 Task: Disable the targeting cookies.
Action: Mouse moved to (1044, 87)
Screenshot: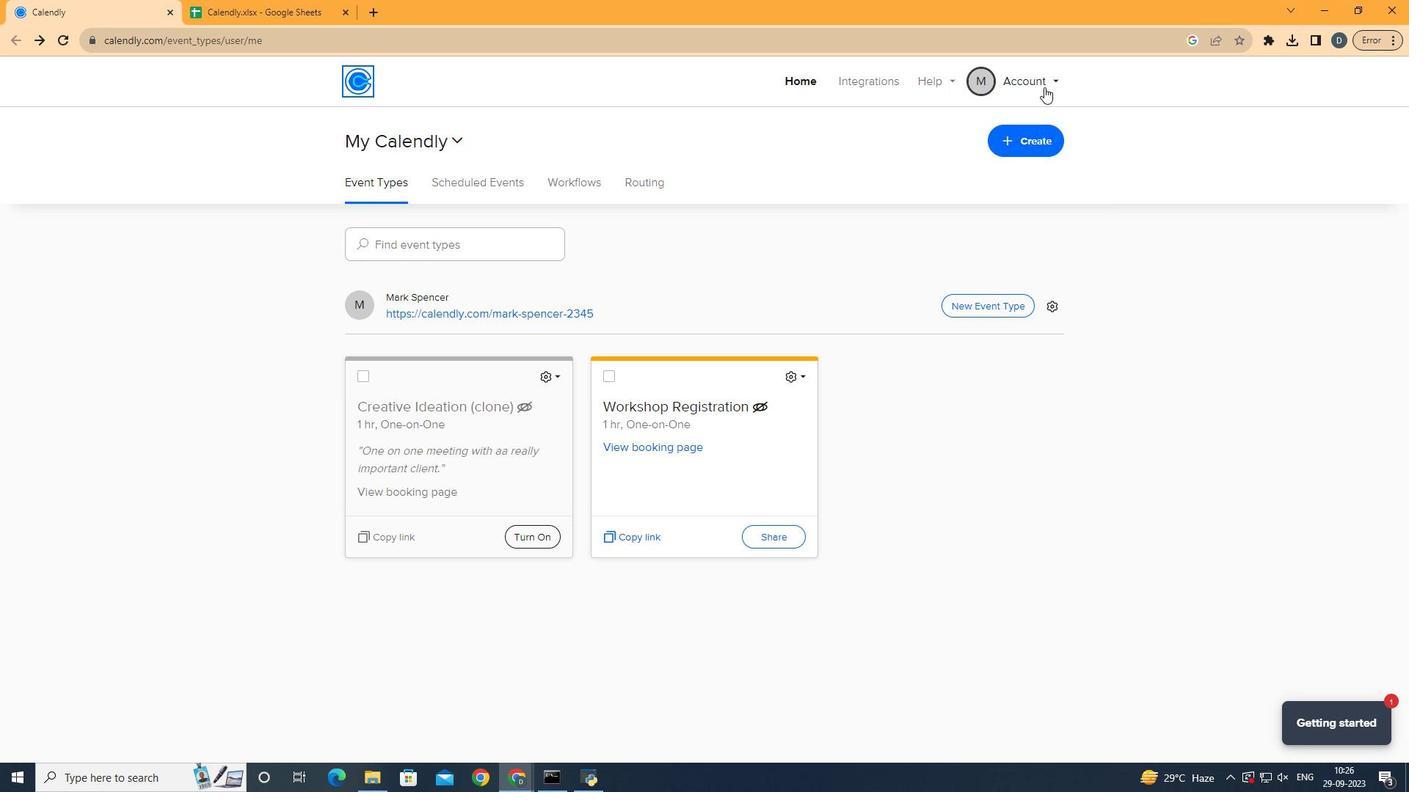 
Action: Mouse pressed left at (1044, 87)
Screenshot: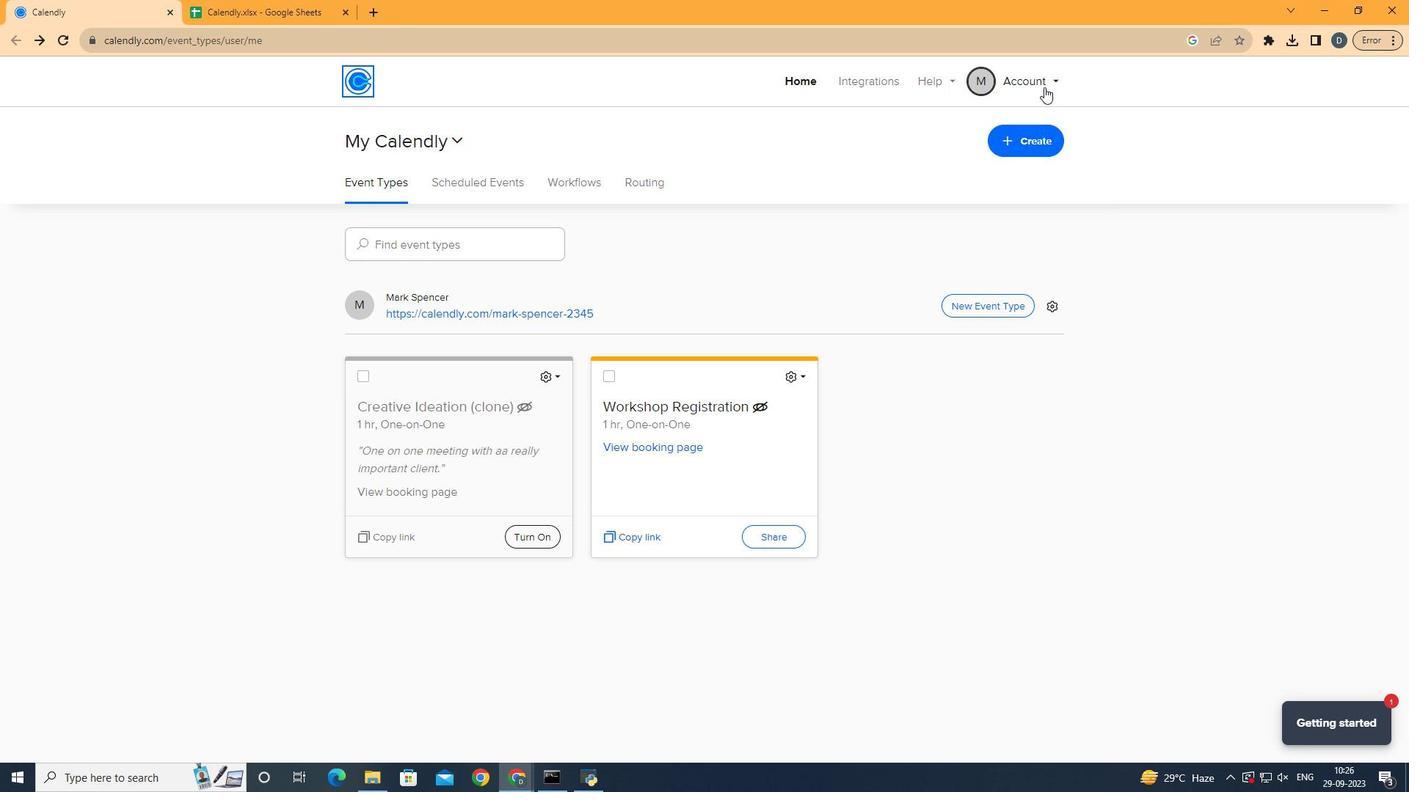 
Action: Mouse moved to (998, 141)
Screenshot: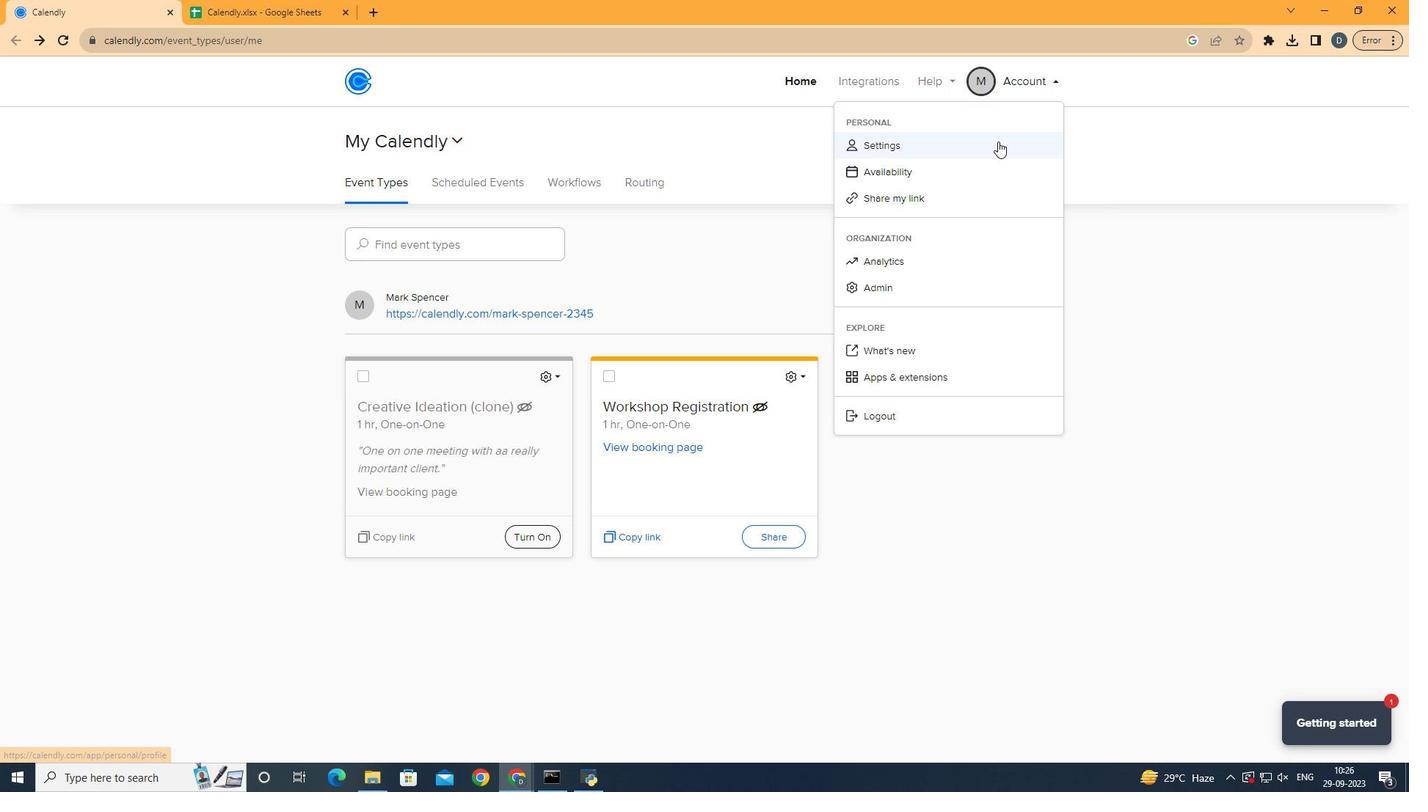 
Action: Mouse pressed left at (998, 141)
Screenshot: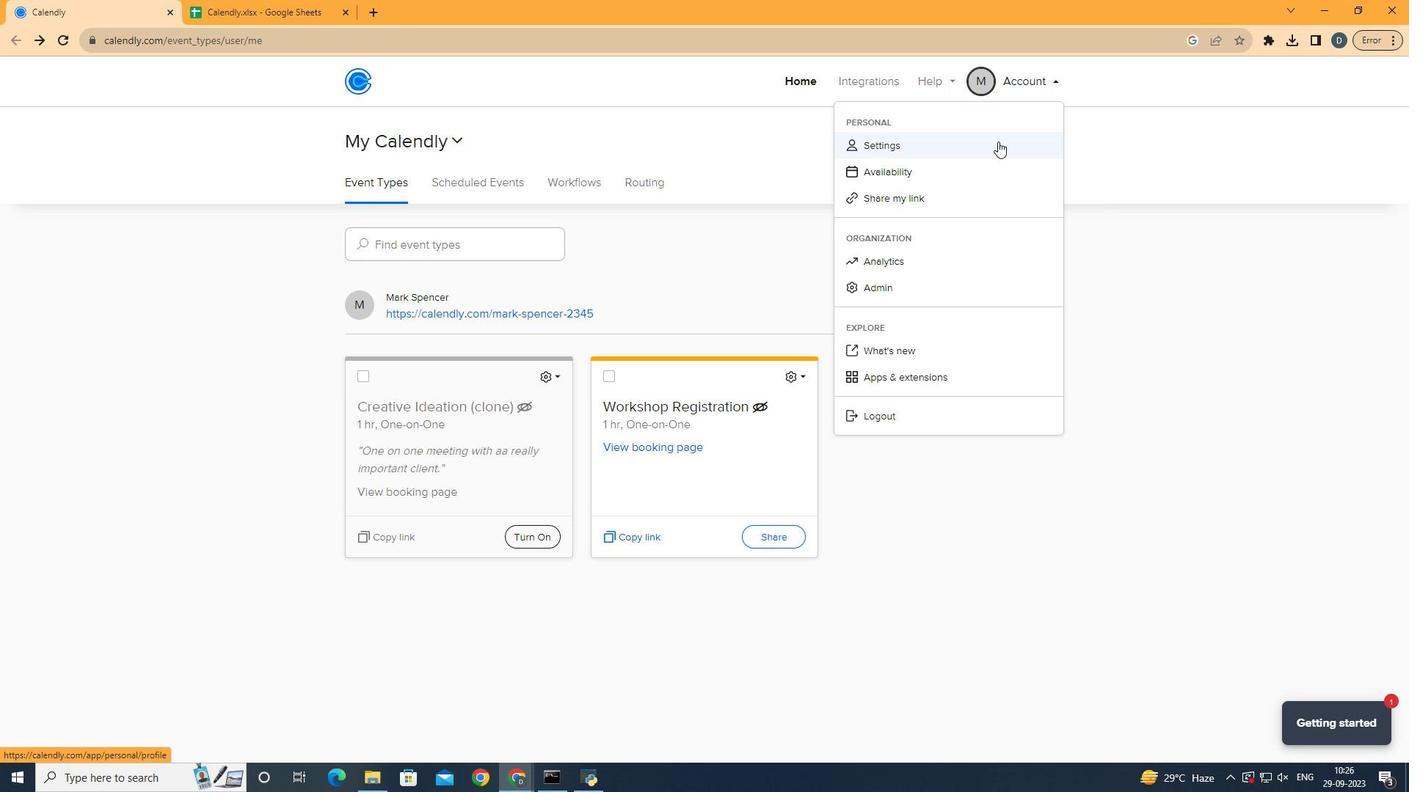 
Action: Mouse moved to (129, 364)
Screenshot: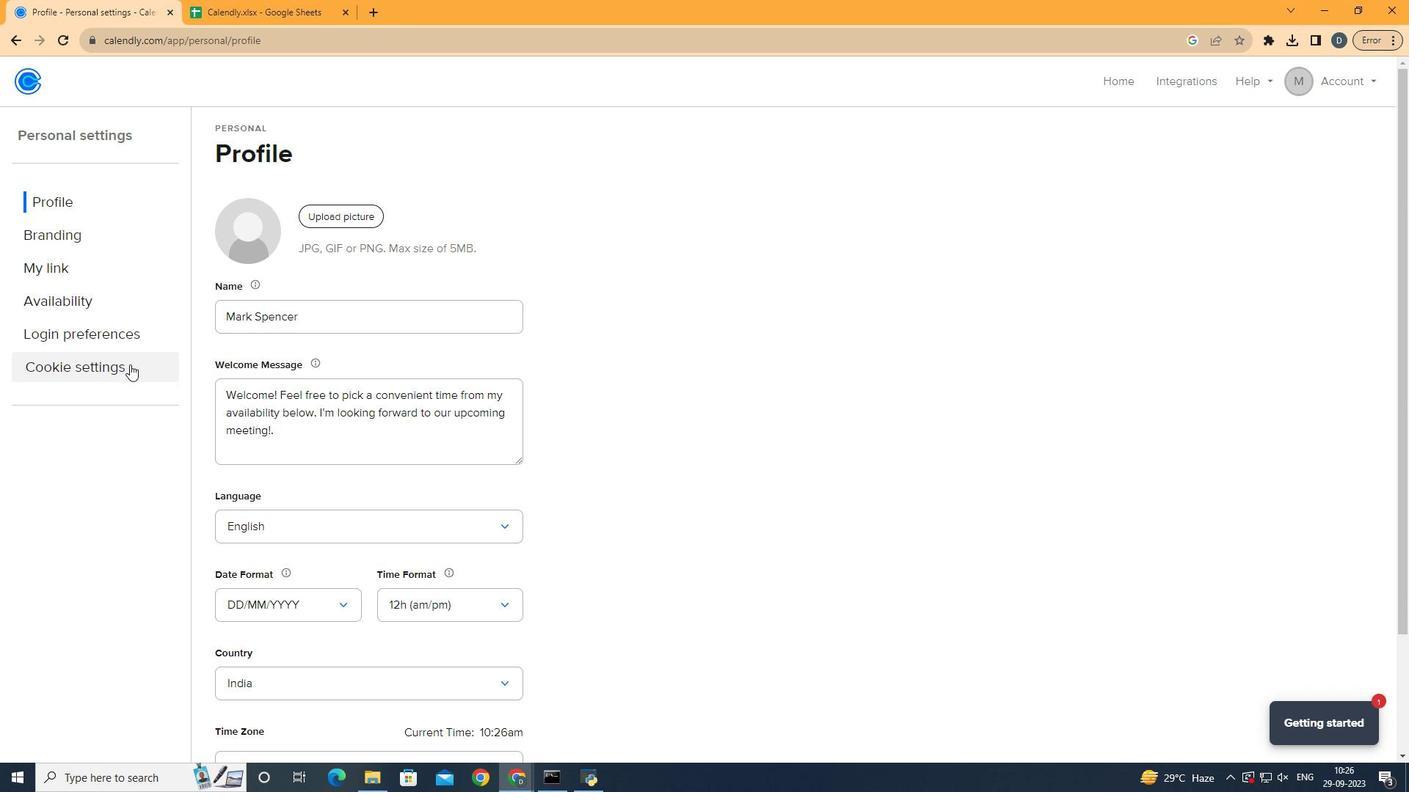 
Action: Mouse pressed left at (129, 364)
Screenshot: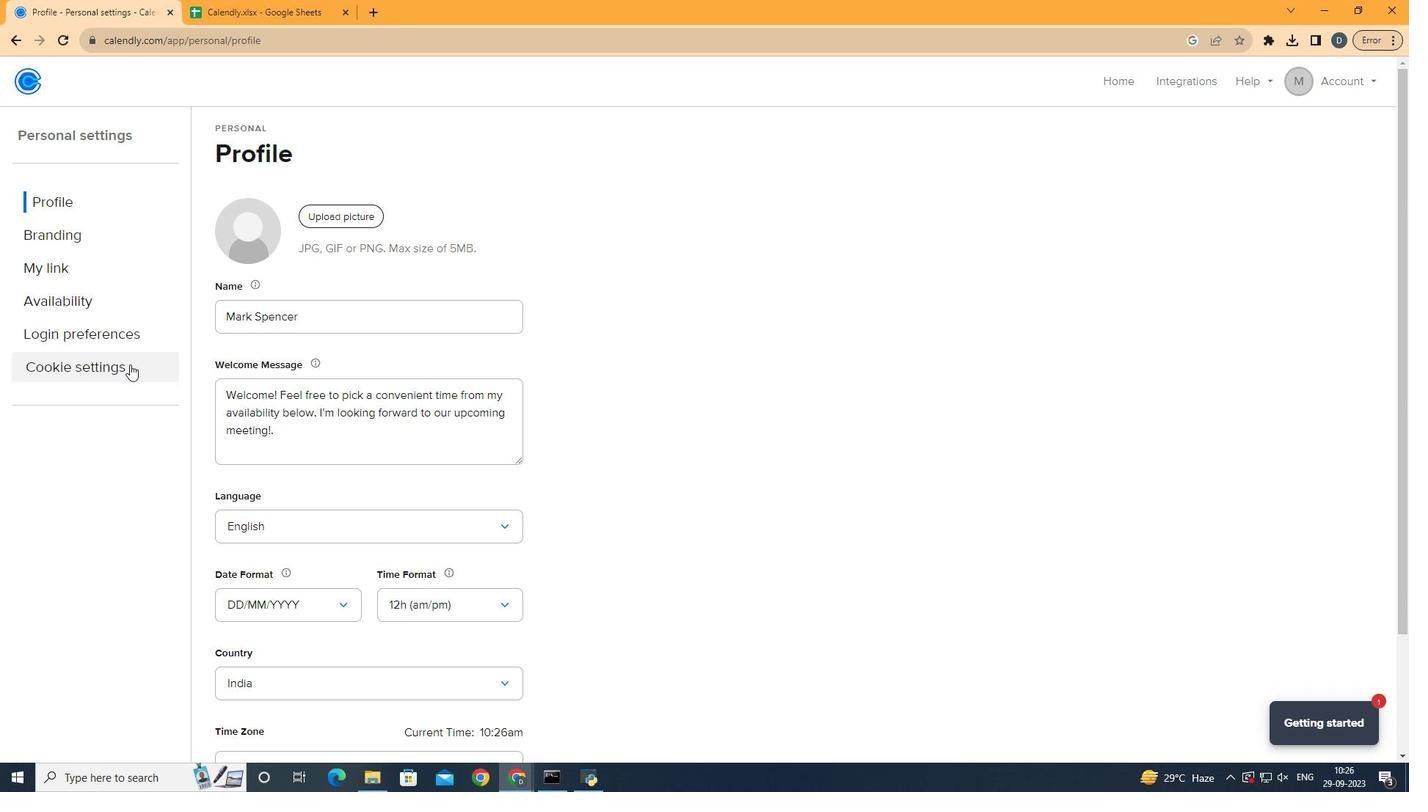 
Action: Mouse moved to (312, 419)
Screenshot: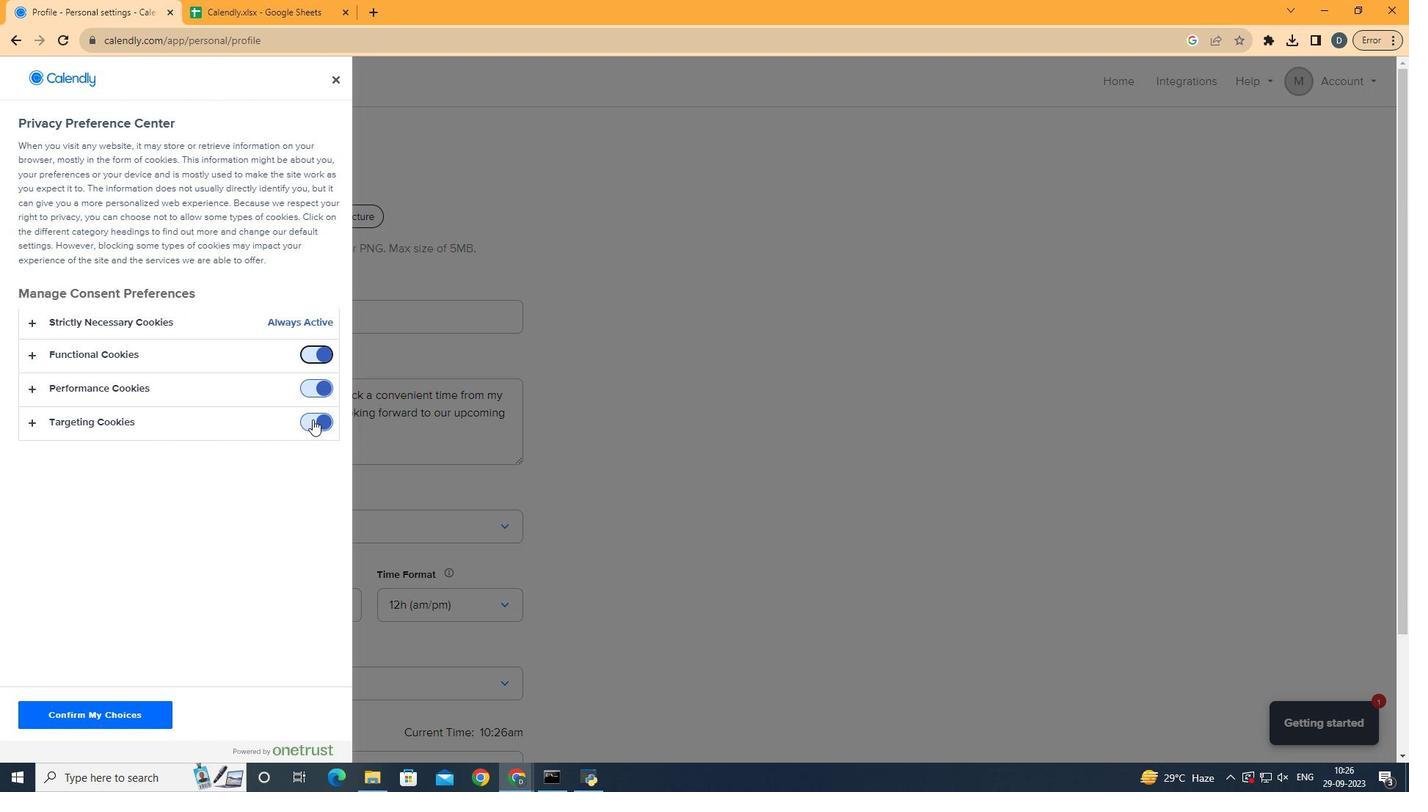 
Action: Mouse pressed left at (312, 419)
Screenshot: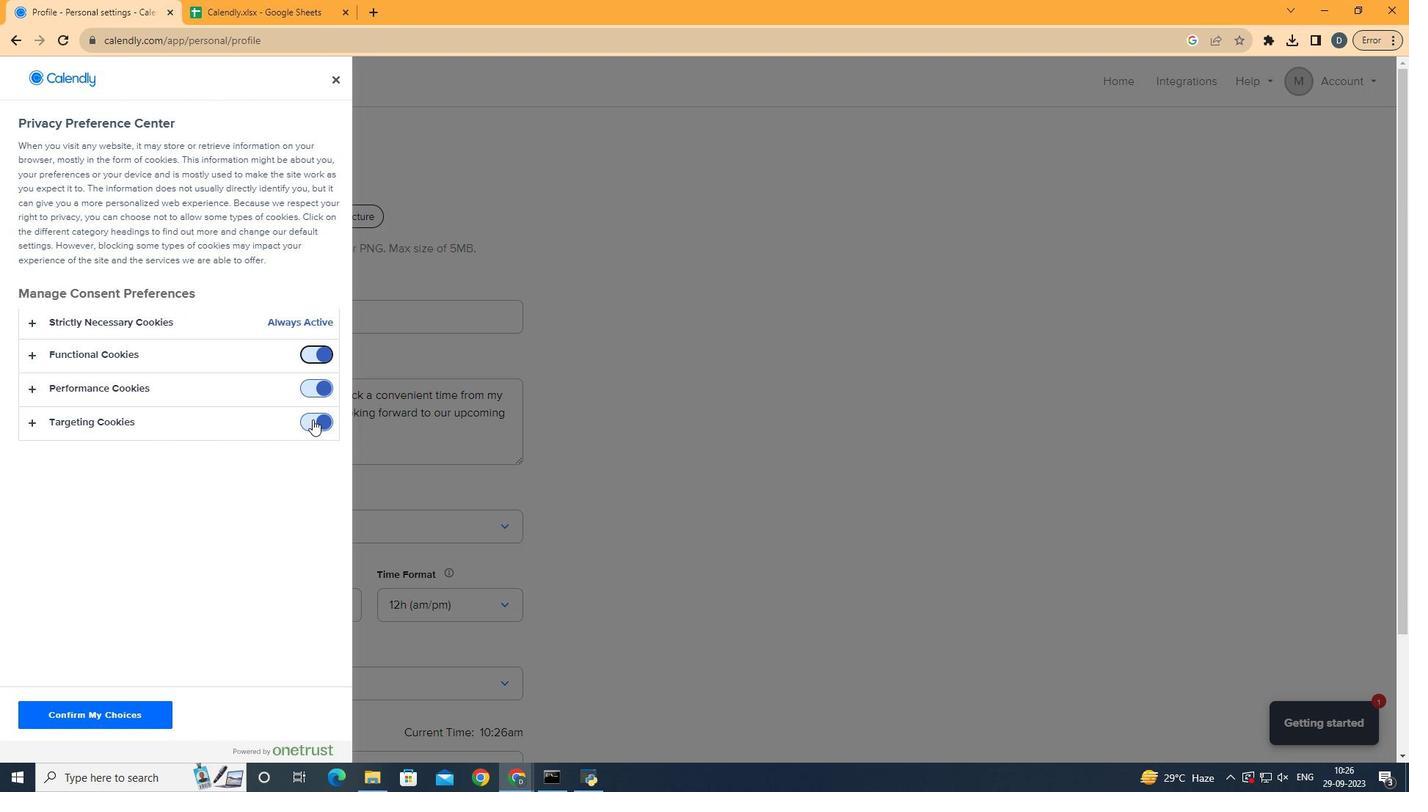 
Action: Mouse moved to (321, 563)
Screenshot: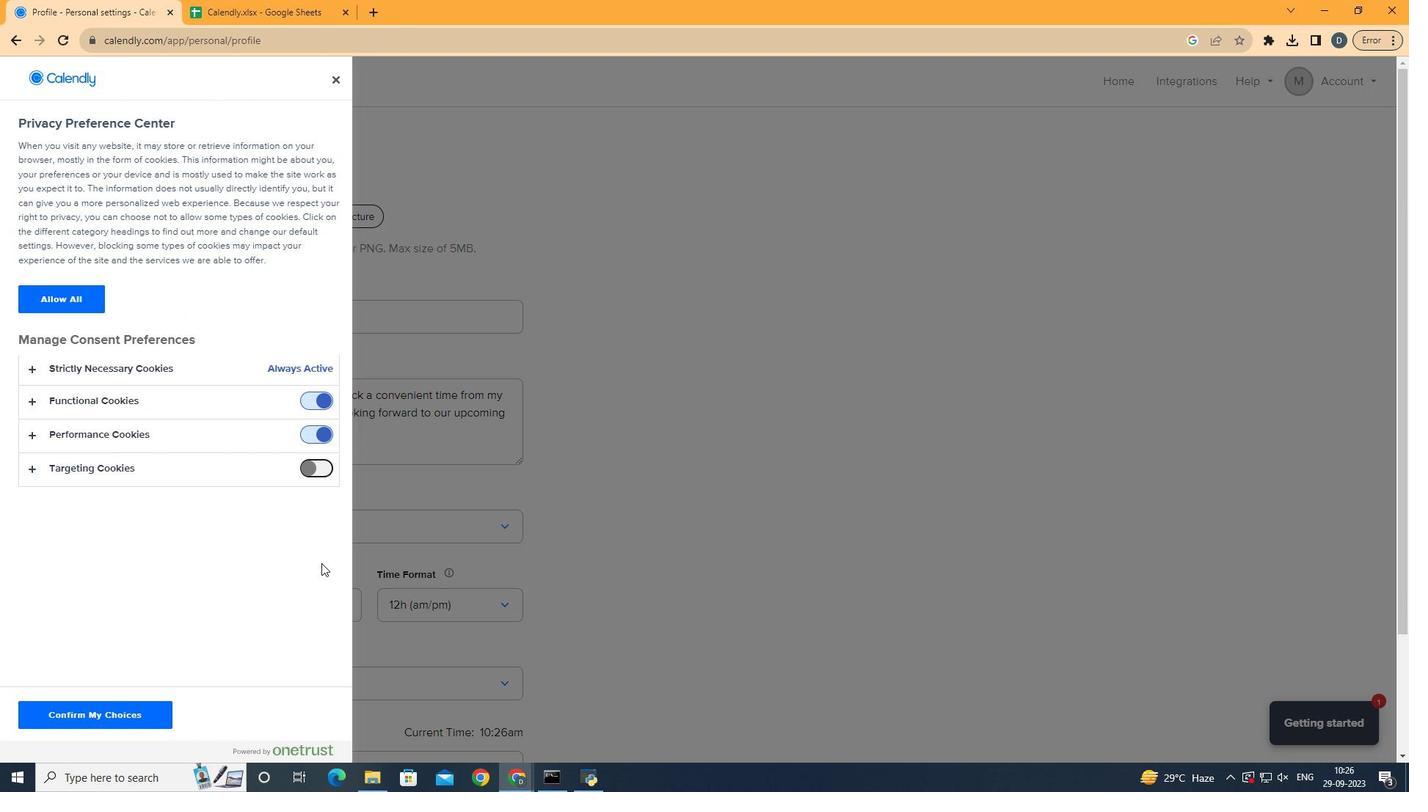 
